 Task: Look for properties with maximum square footage of 5000.
Action: Mouse moved to (501, 210)
Screenshot: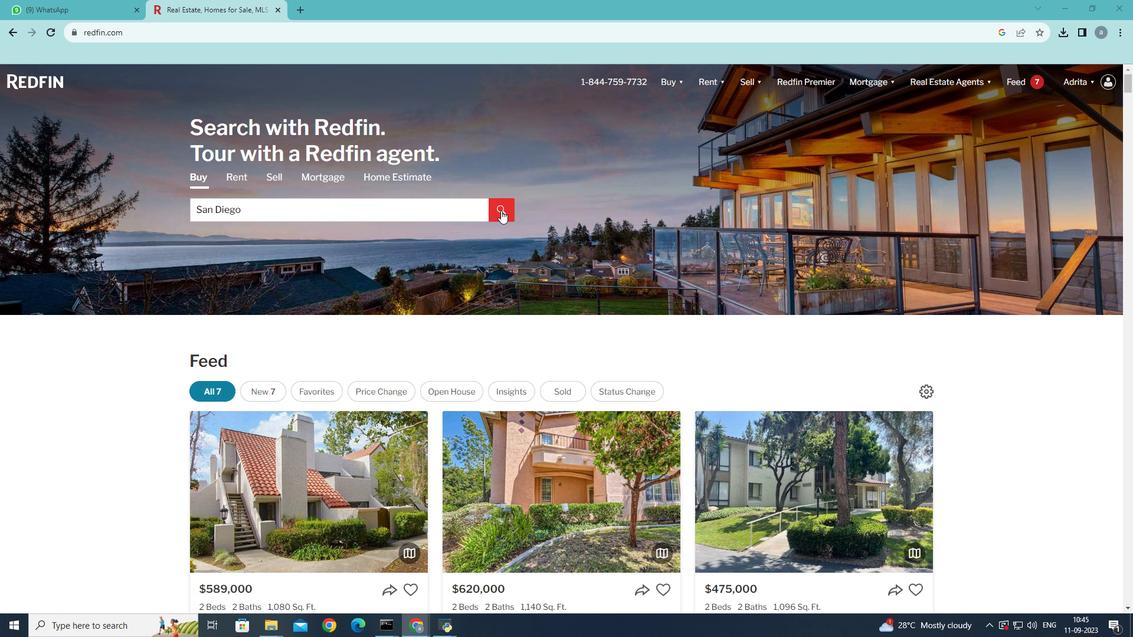 
Action: Mouse pressed left at (501, 210)
Screenshot: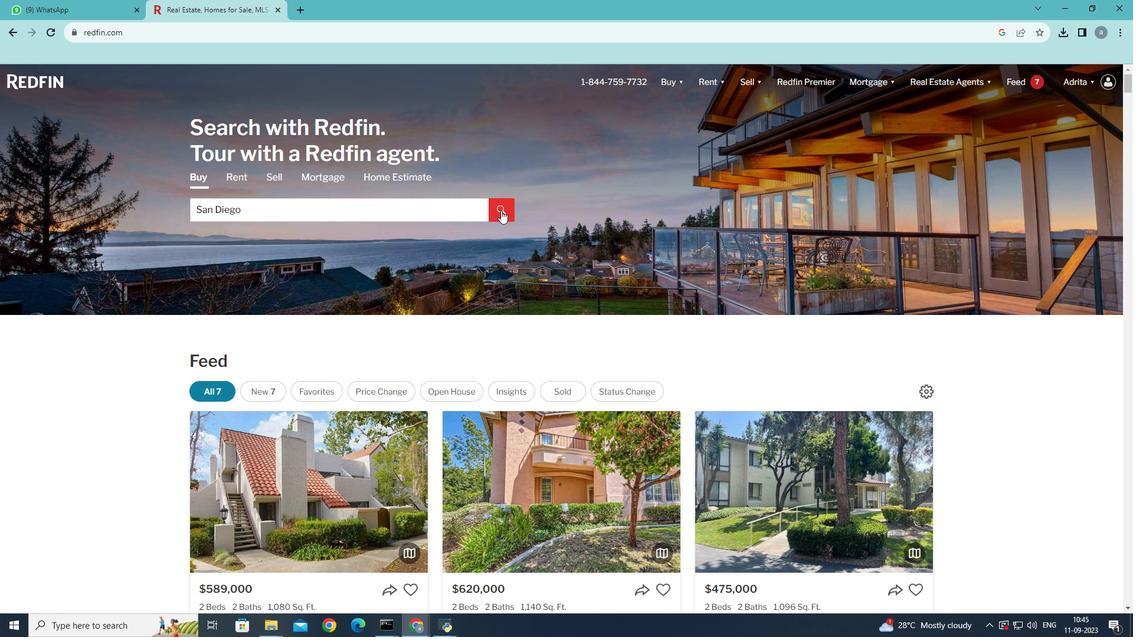 
Action: Mouse moved to (1012, 155)
Screenshot: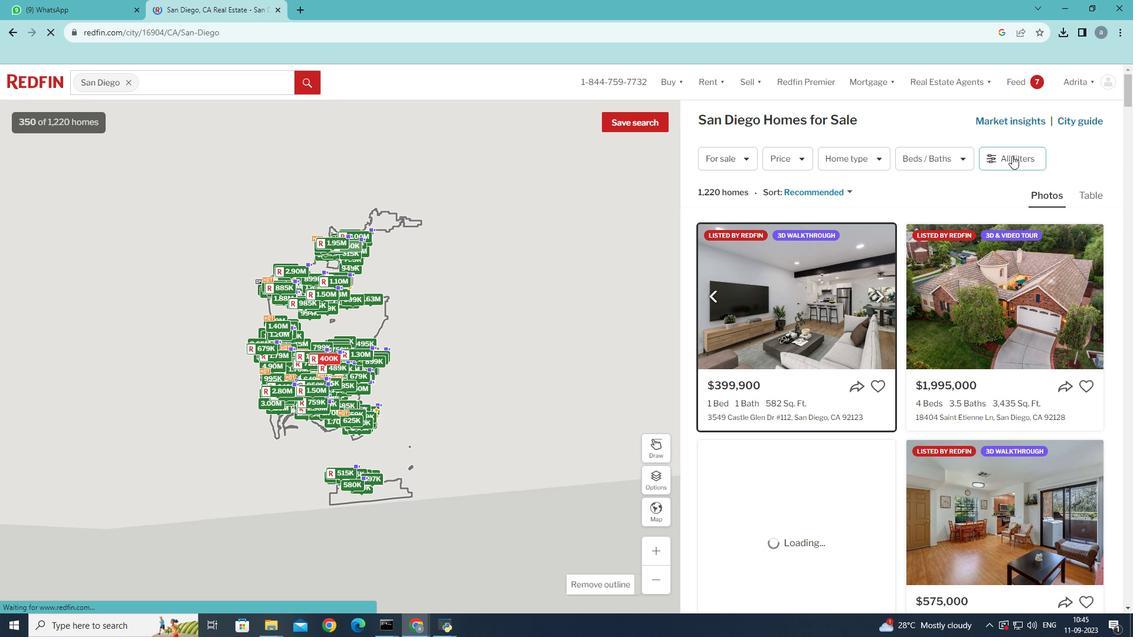 
Action: Mouse pressed left at (1012, 155)
Screenshot: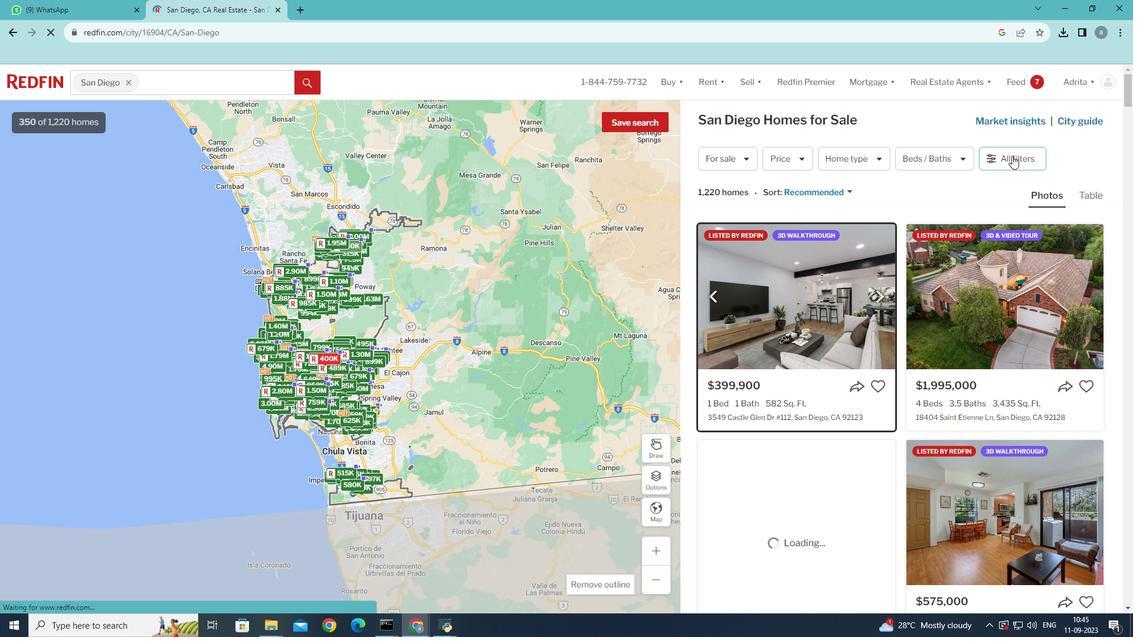 
Action: Mouse pressed left at (1012, 155)
Screenshot: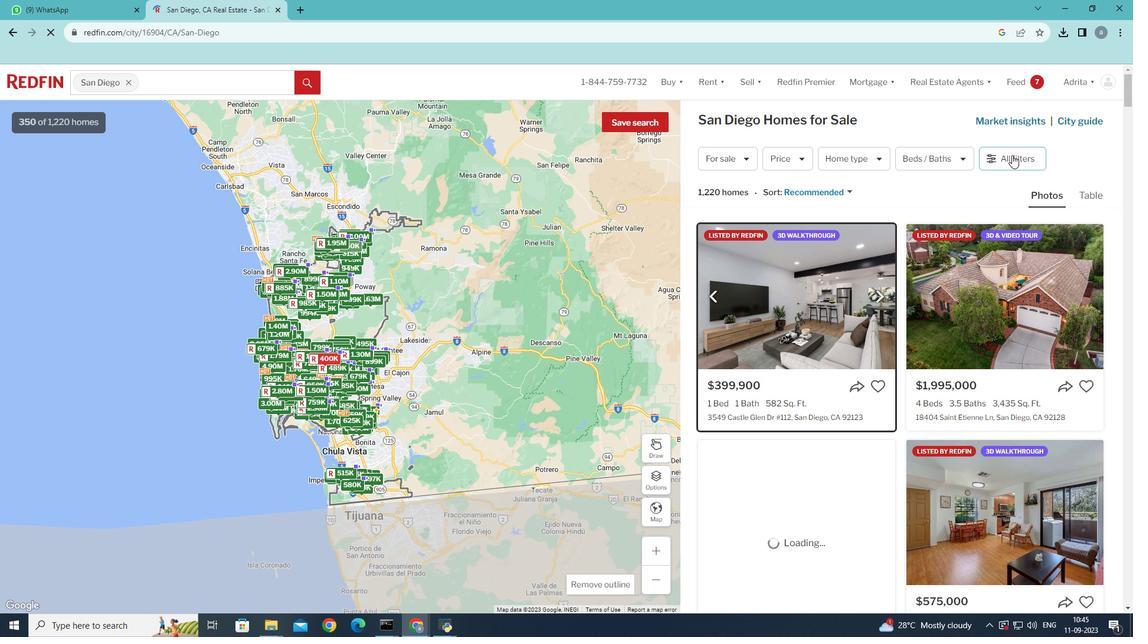 
Action: Mouse moved to (984, 332)
Screenshot: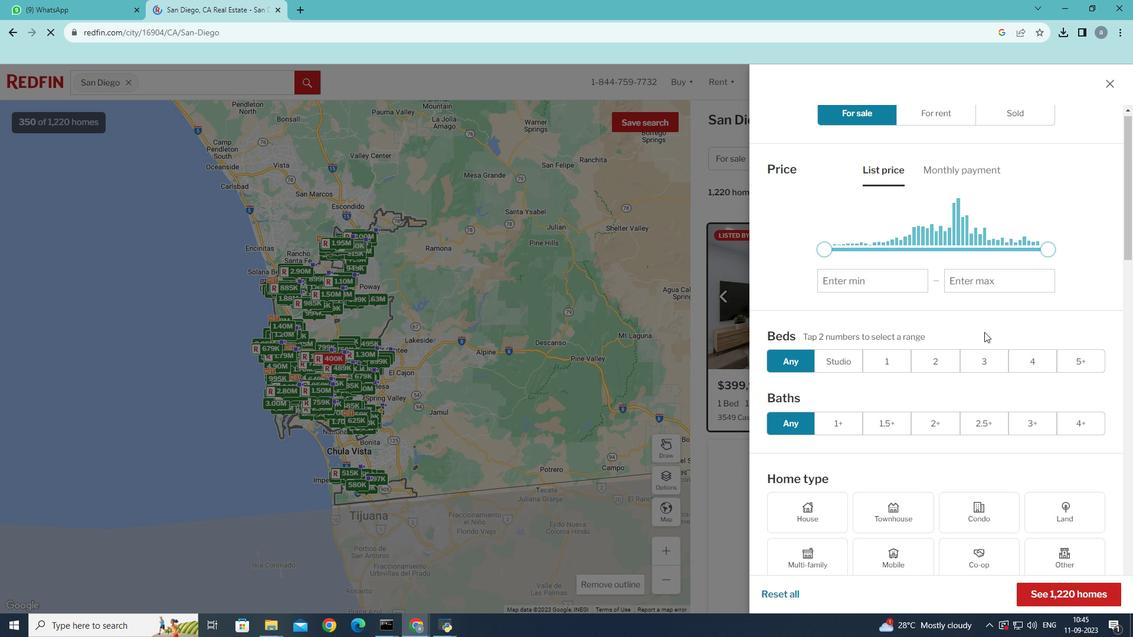 
Action: Mouse scrolled (984, 331) with delta (0, 0)
Screenshot: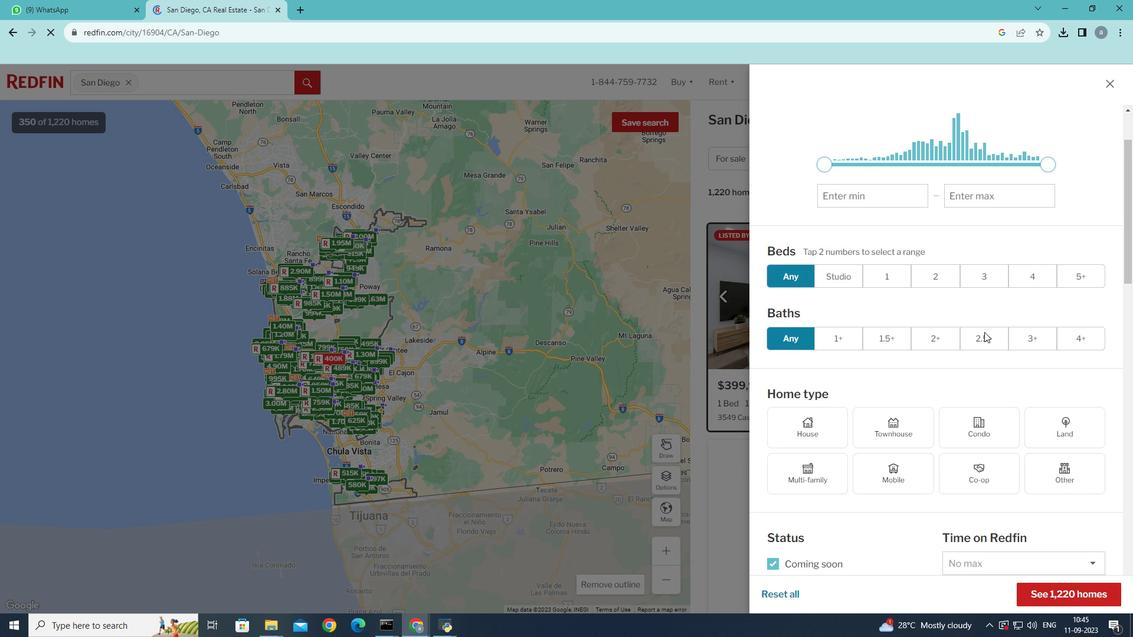 
Action: Mouse scrolled (984, 331) with delta (0, 0)
Screenshot: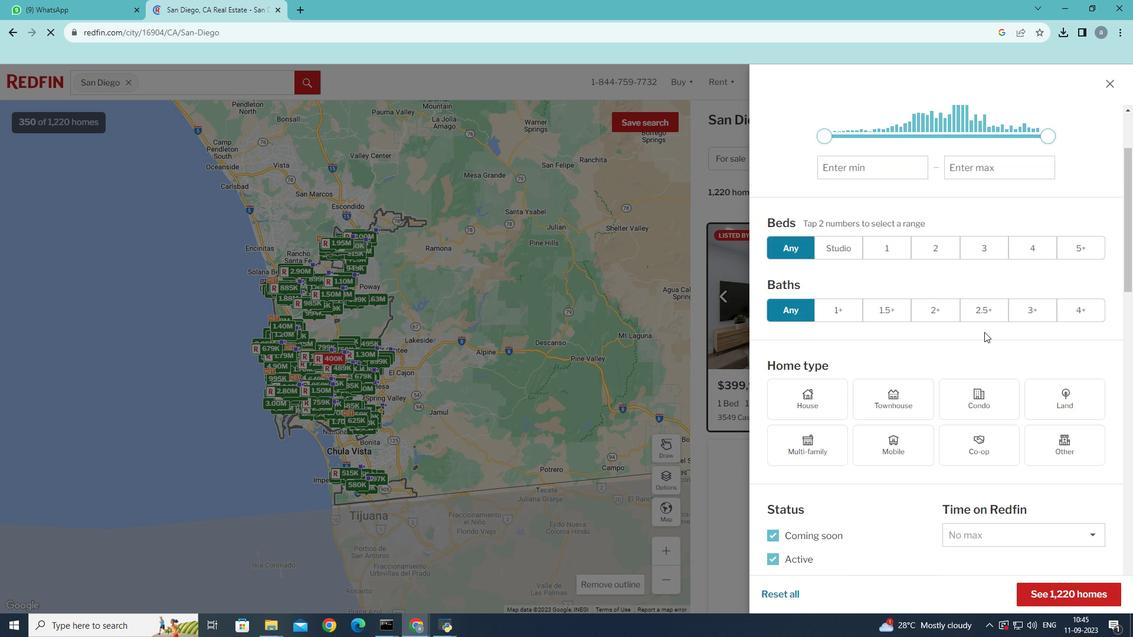 
Action: Mouse scrolled (984, 331) with delta (0, 0)
Screenshot: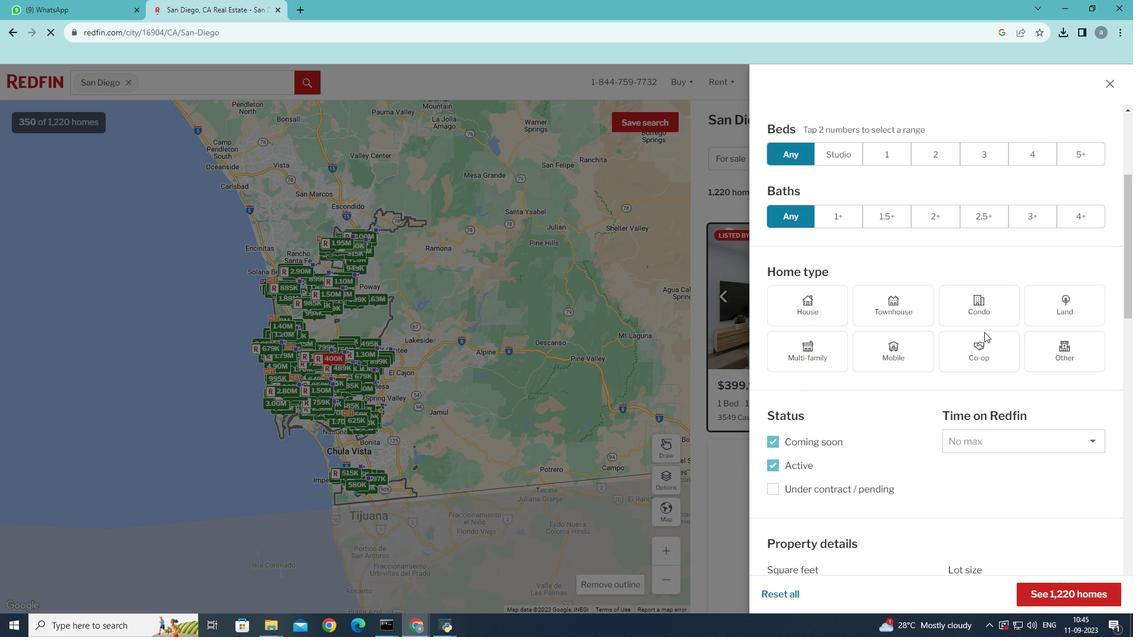 
Action: Mouse scrolled (984, 331) with delta (0, 0)
Screenshot: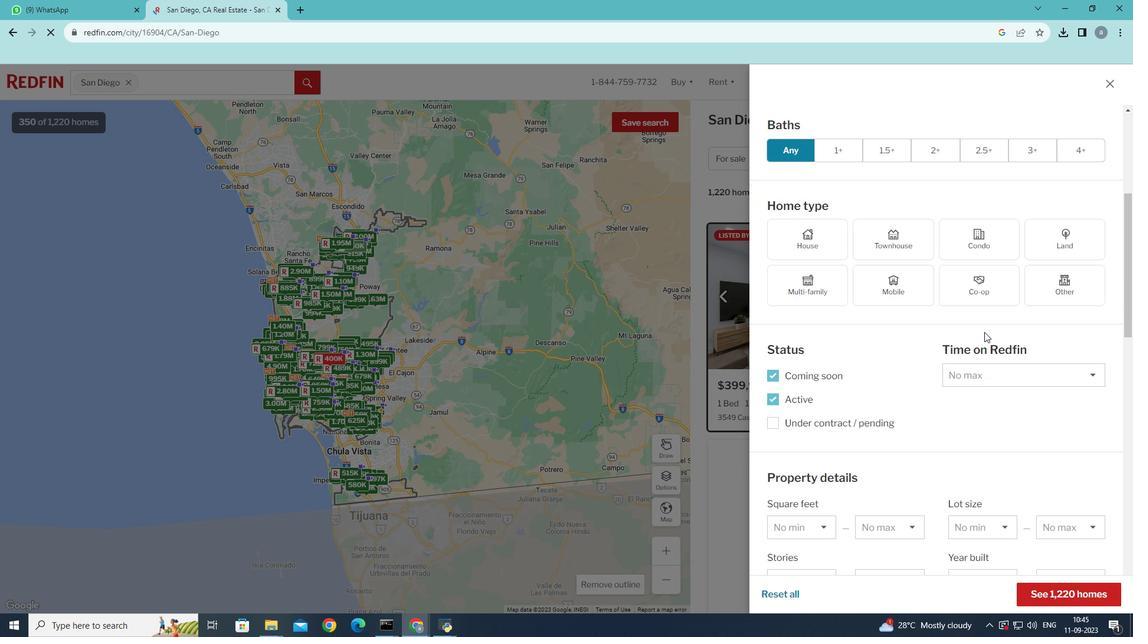 
Action: Mouse scrolled (984, 331) with delta (0, 0)
Screenshot: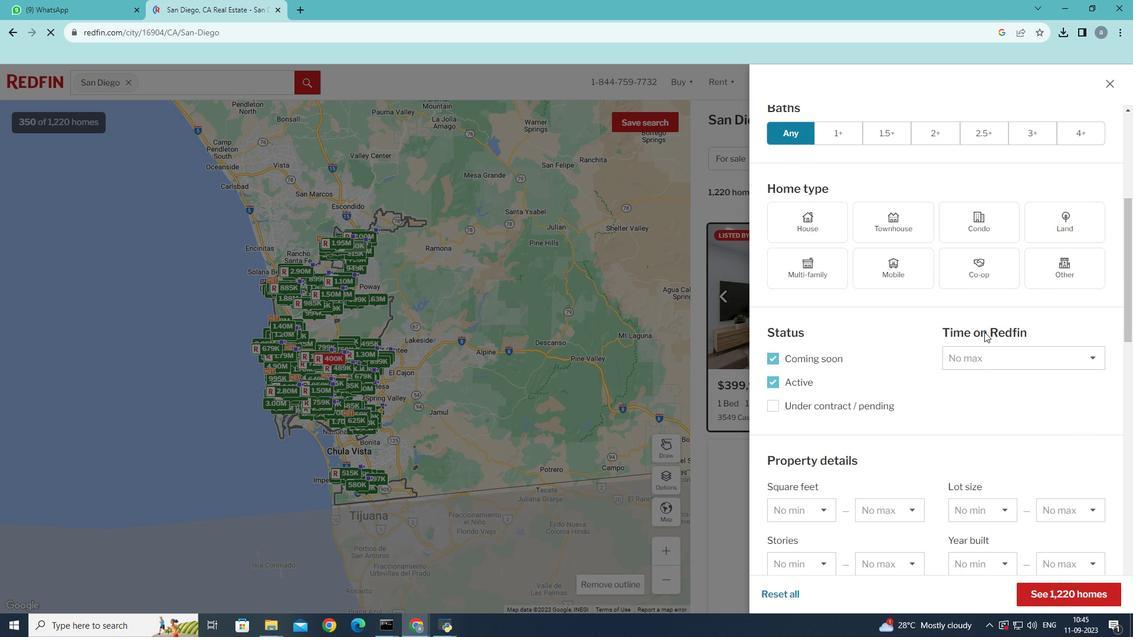 
Action: Mouse scrolled (984, 331) with delta (0, 0)
Screenshot: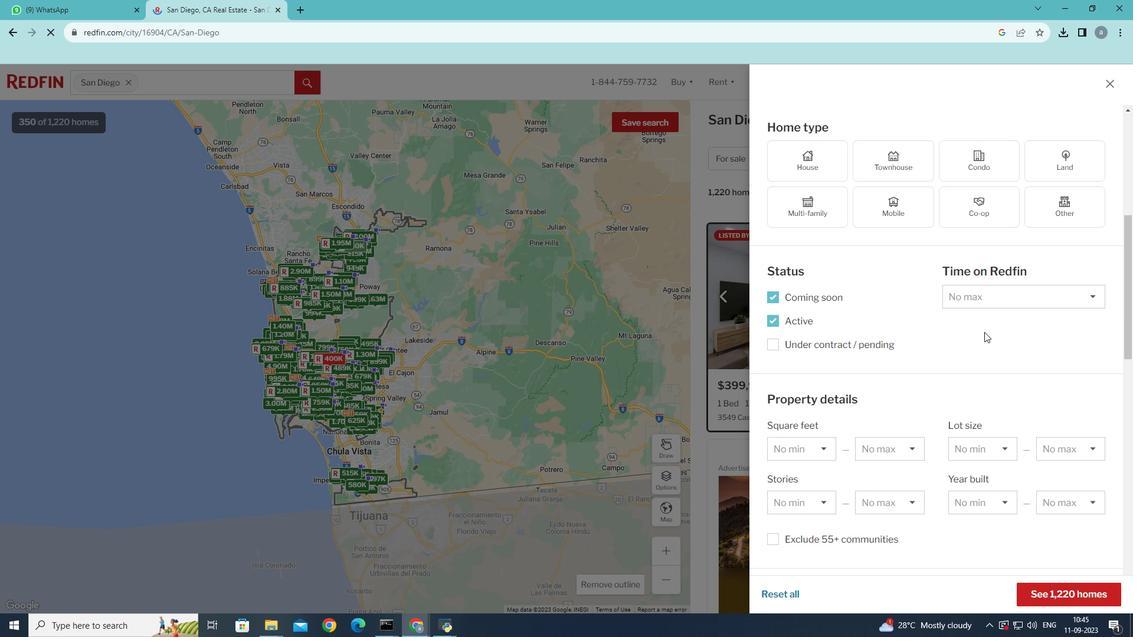 
Action: Mouse scrolled (984, 331) with delta (0, 0)
Screenshot: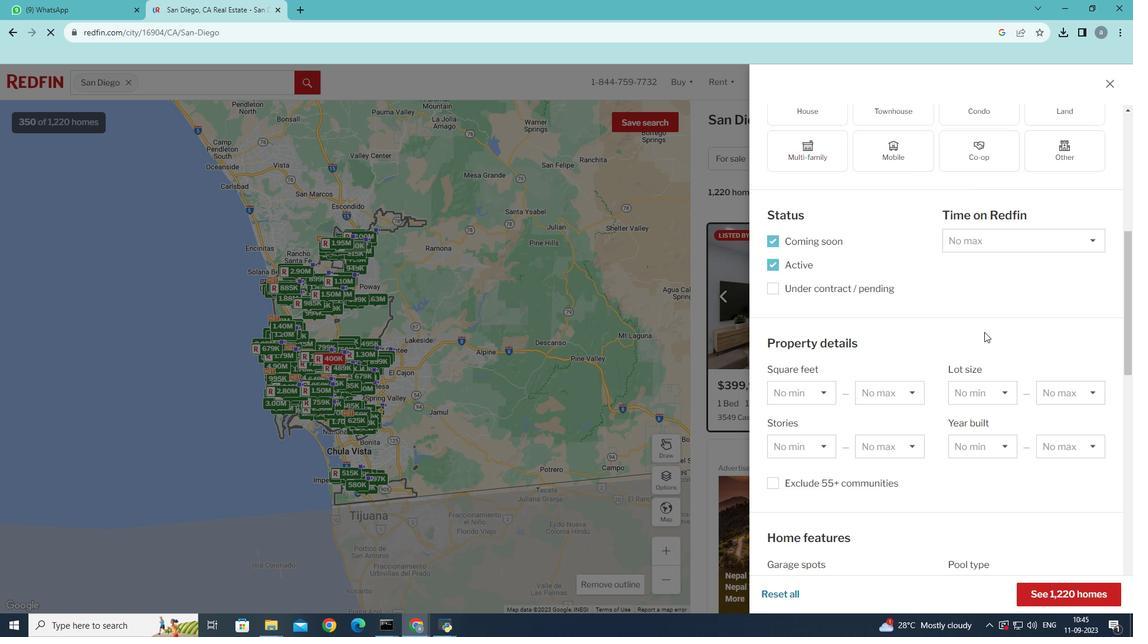 
Action: Mouse moved to (912, 390)
Screenshot: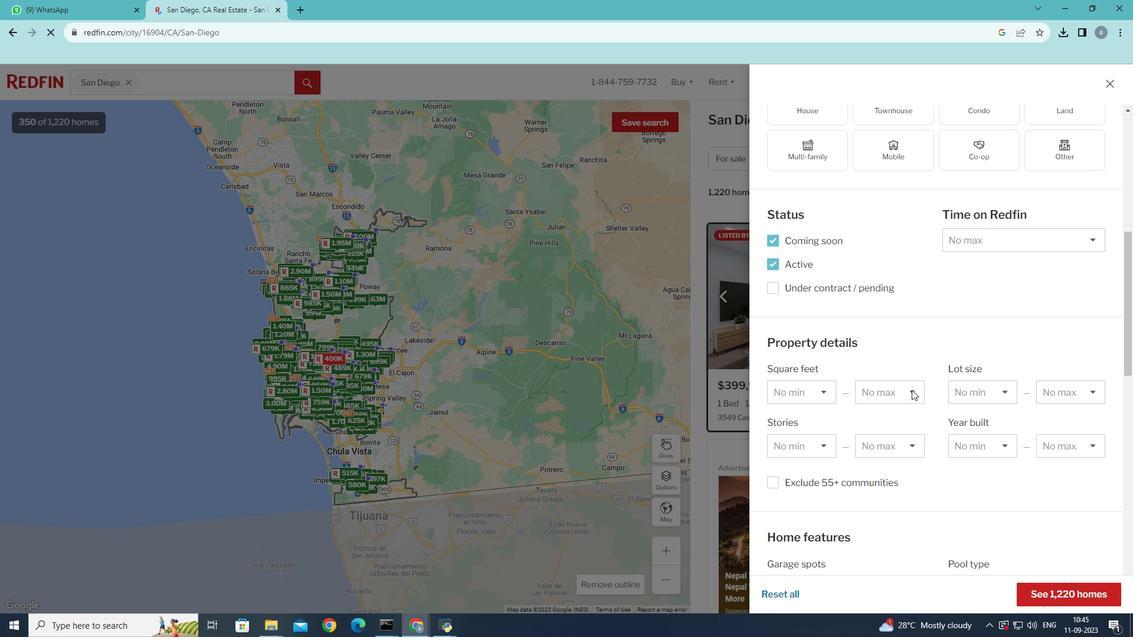 
Action: Mouse pressed left at (912, 390)
Screenshot: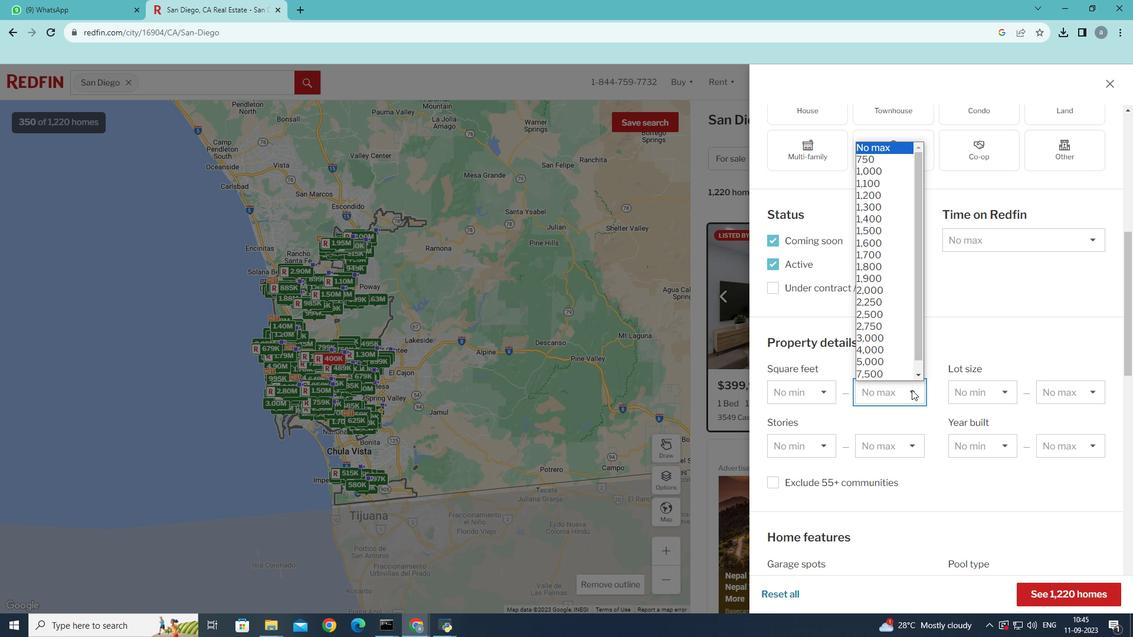 
Action: Mouse moved to (896, 348)
Screenshot: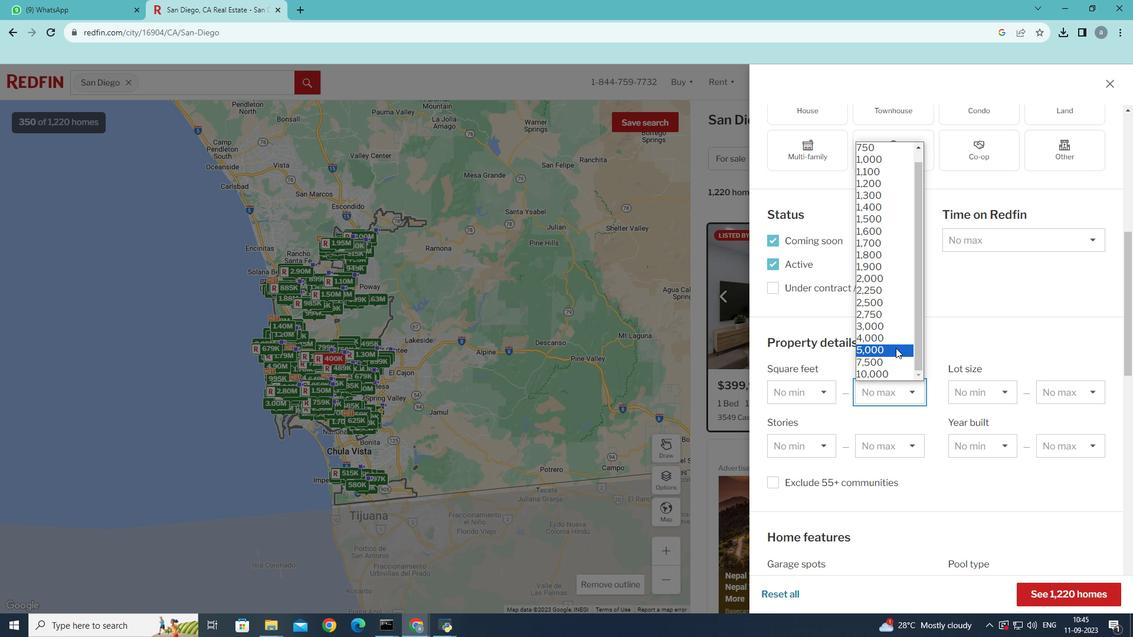 
Action: Mouse pressed left at (896, 348)
Screenshot: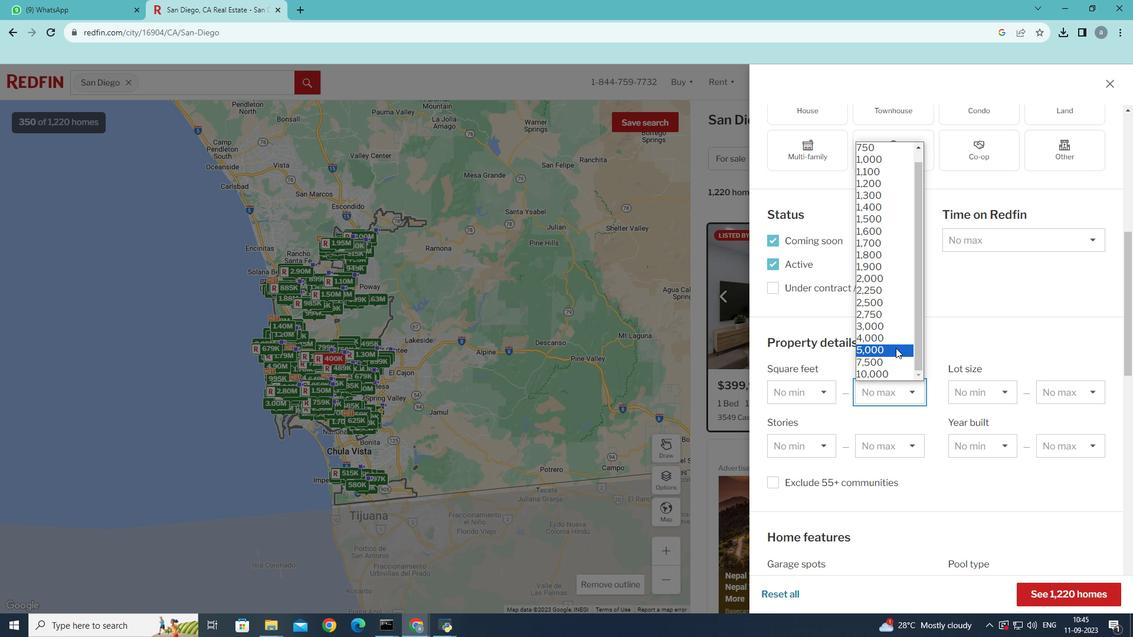 
Action: Mouse moved to (1073, 598)
Screenshot: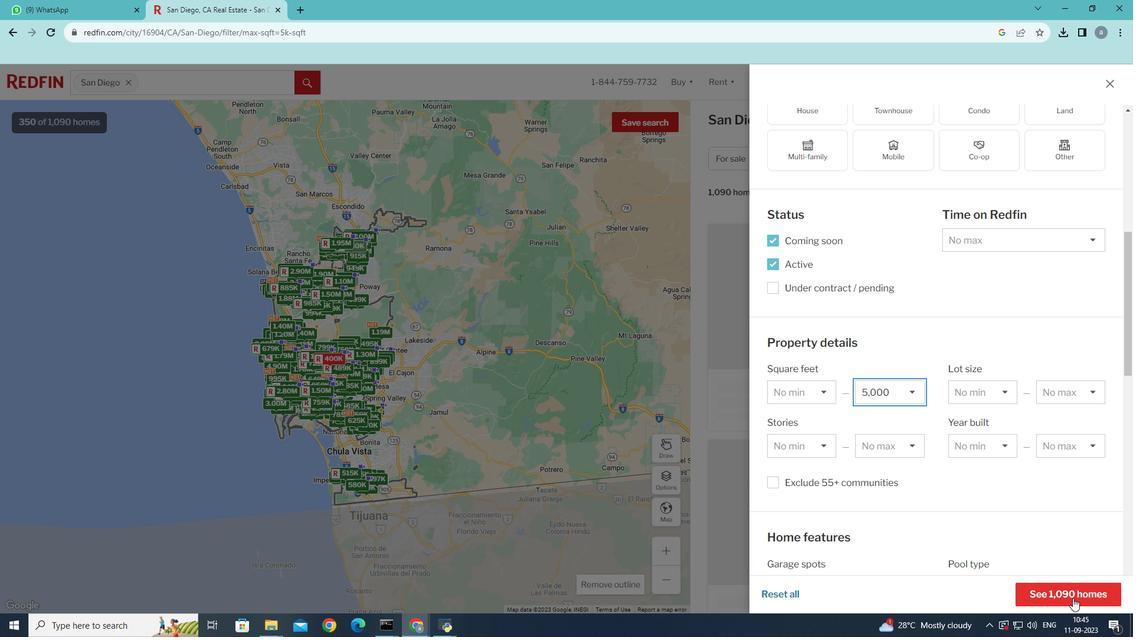 
Action: Mouse pressed left at (1073, 598)
Screenshot: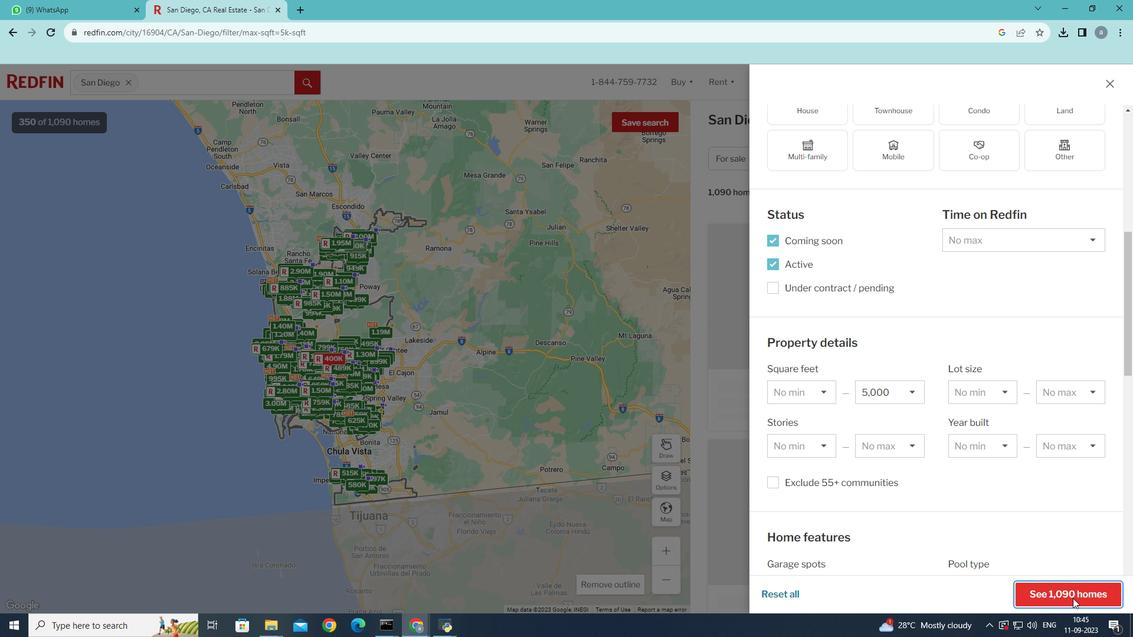 
